 Task: Create Card Investor Meeting in Board Content Promotion to Workspace Business Intelligence. Create Card Onboarding Review in Board Voice of Employee Analysis to Workspace Business Intelligence. Create Card Investor Meeting in Board Voice of Customer Journey Mapping to Workspace Business Intelligence
Action: Mouse moved to (75, 331)
Screenshot: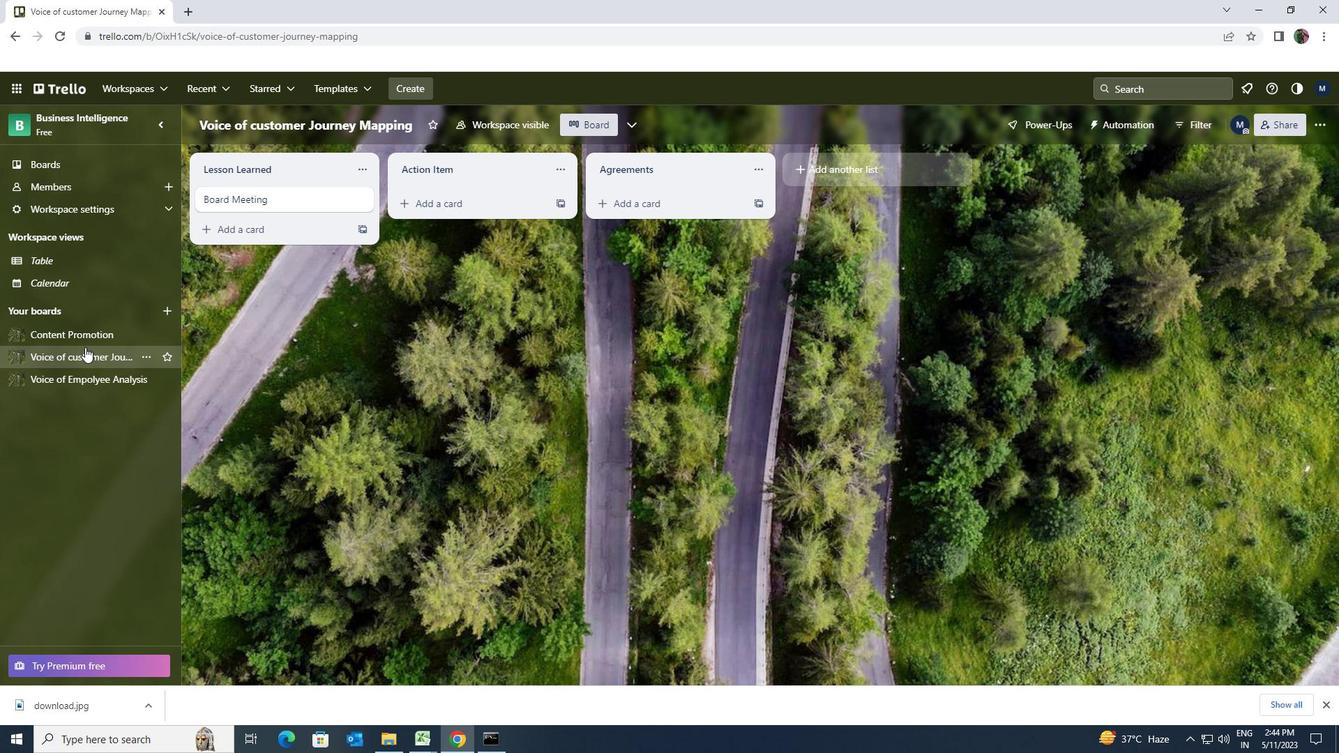 
Action: Mouse pressed left at (75, 331)
Screenshot: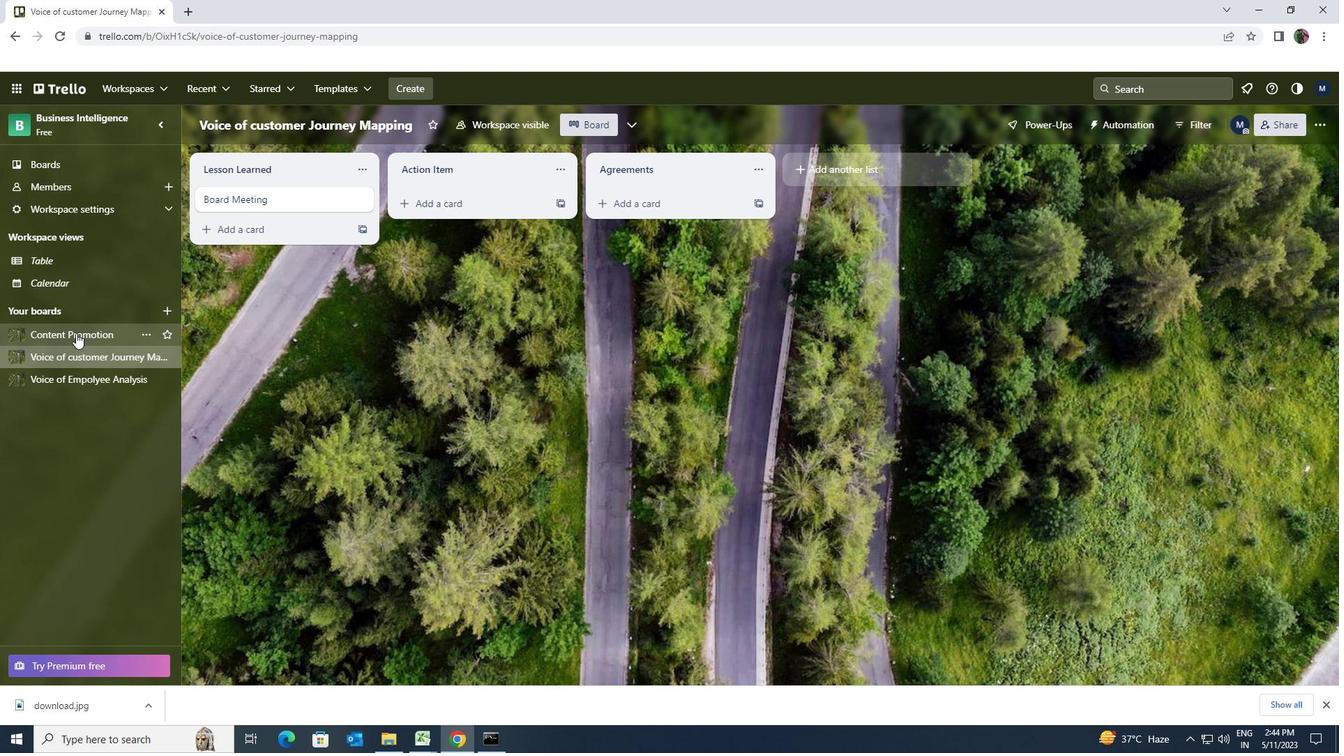 
Action: Mouse moved to (415, 209)
Screenshot: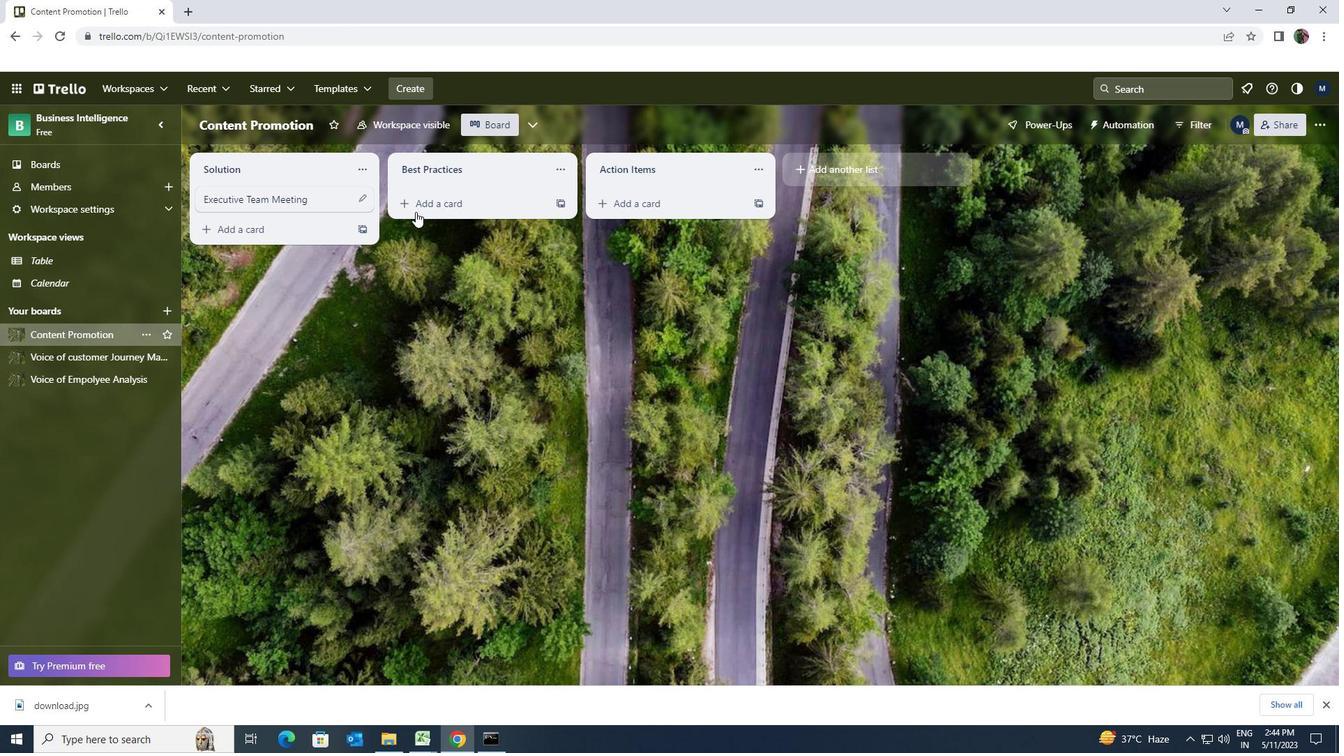 
Action: Mouse pressed left at (415, 209)
Screenshot: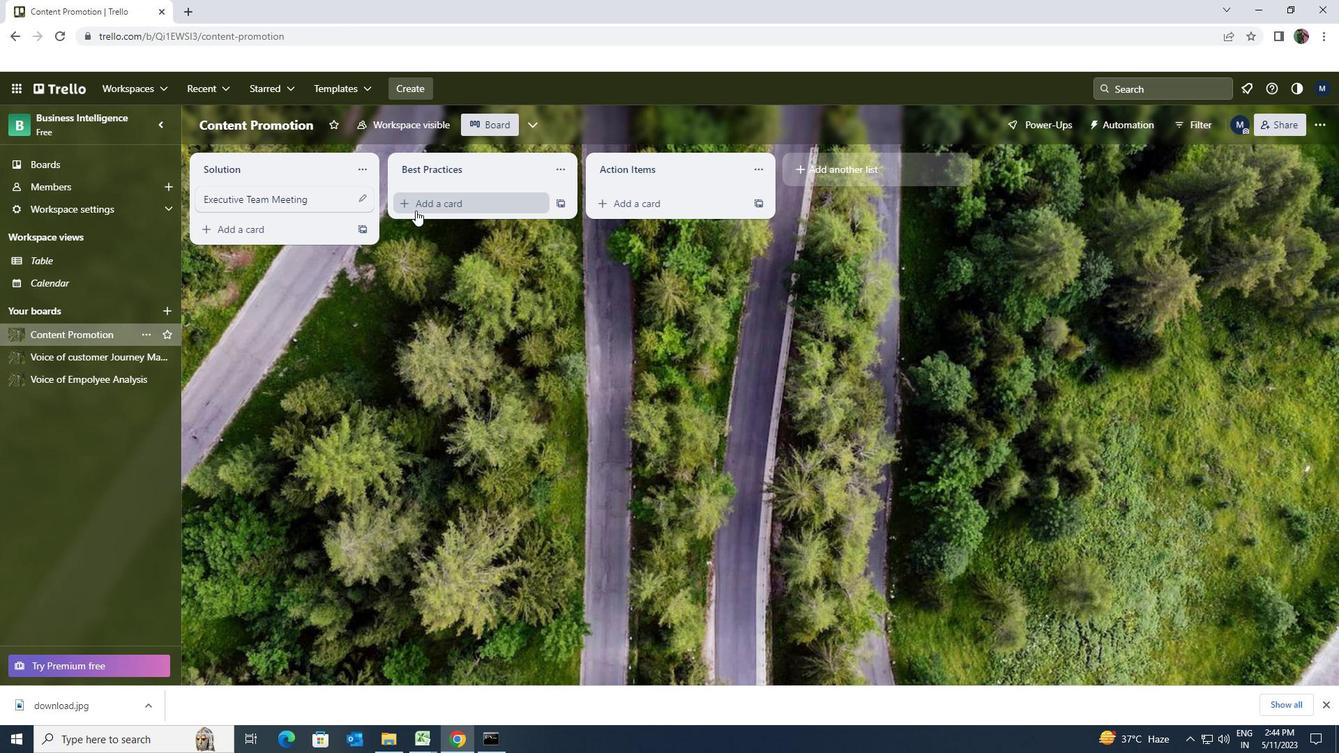 
Action: Key pressed <Key.shift>INVESTOR<Key.space><Key.shift>MEETING
Screenshot: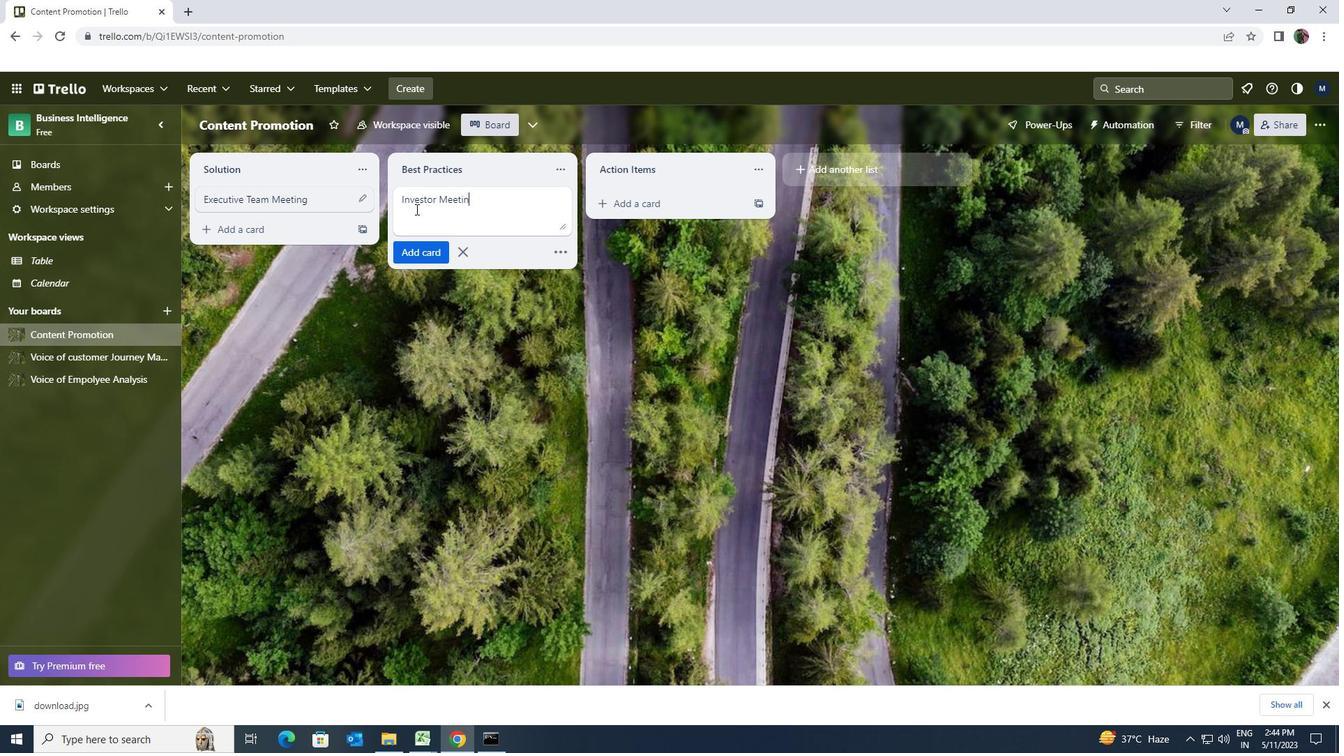
Action: Mouse moved to (426, 251)
Screenshot: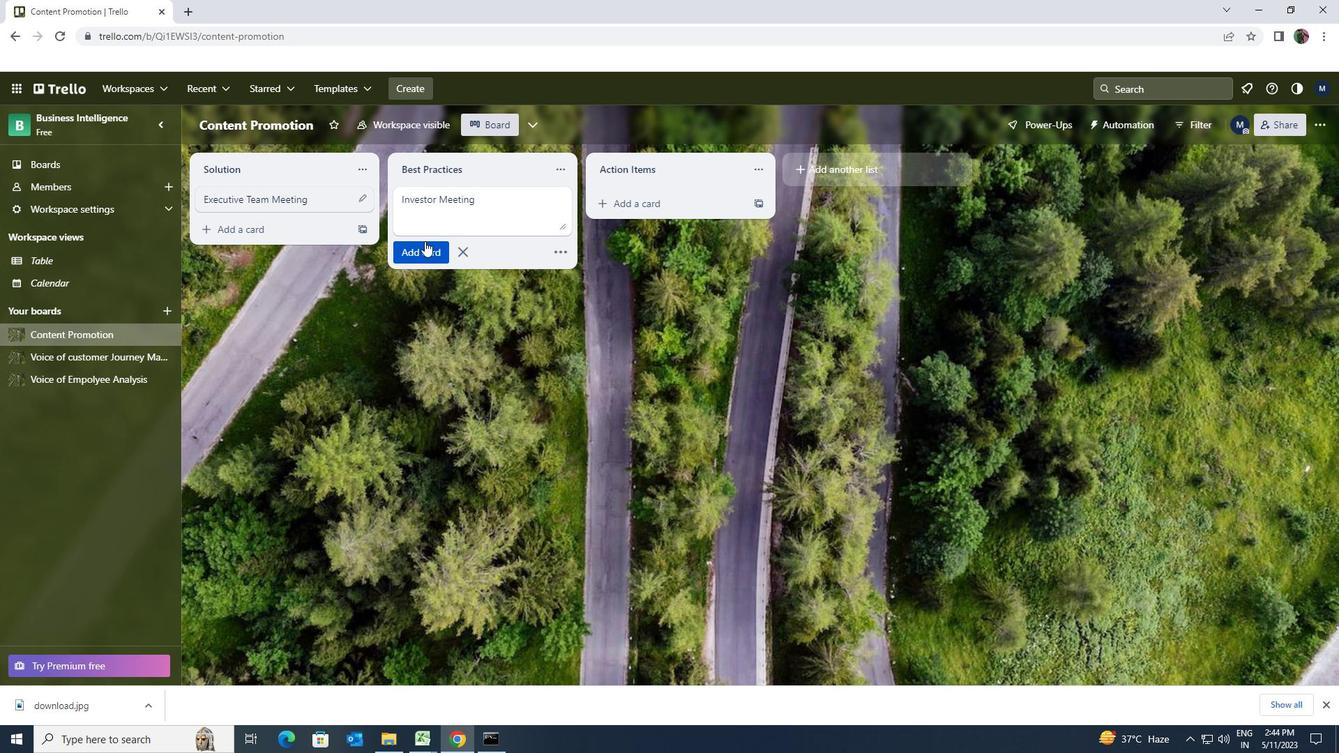 
Action: Mouse pressed left at (426, 251)
Screenshot: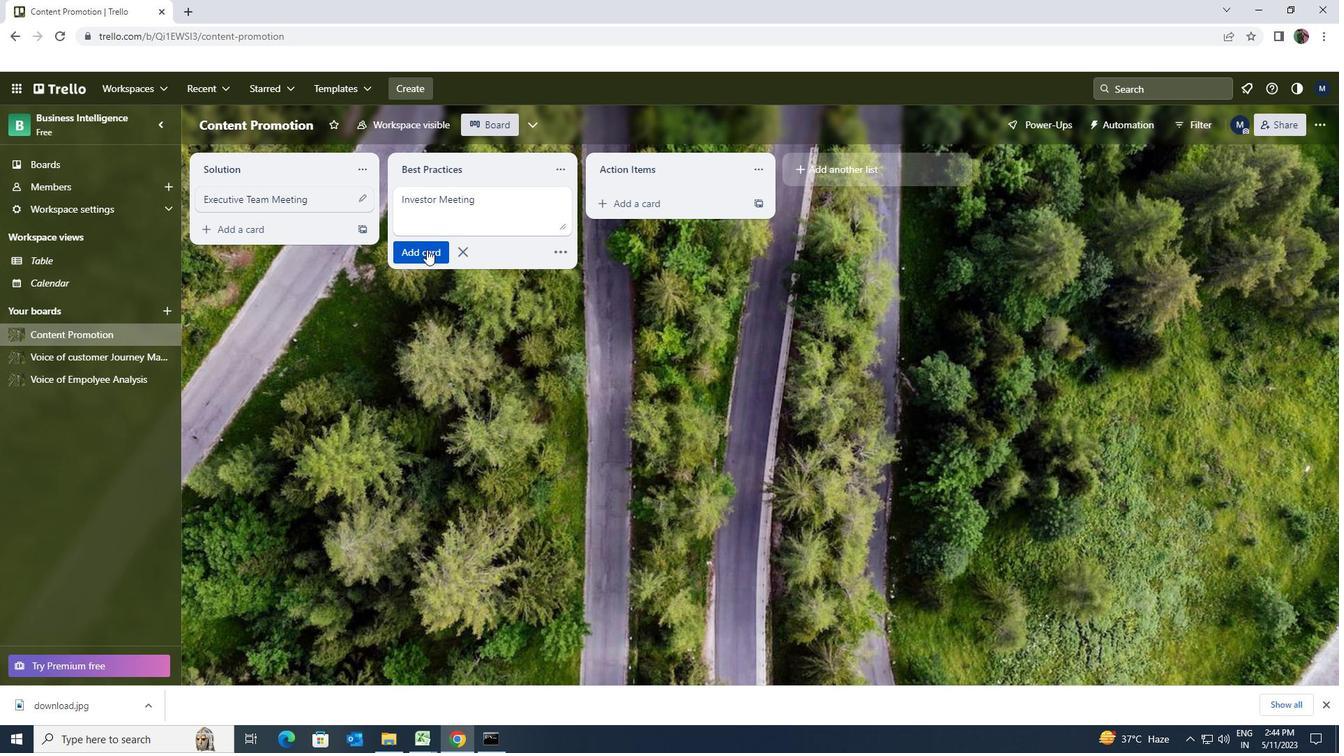 
Action: Mouse moved to (99, 382)
Screenshot: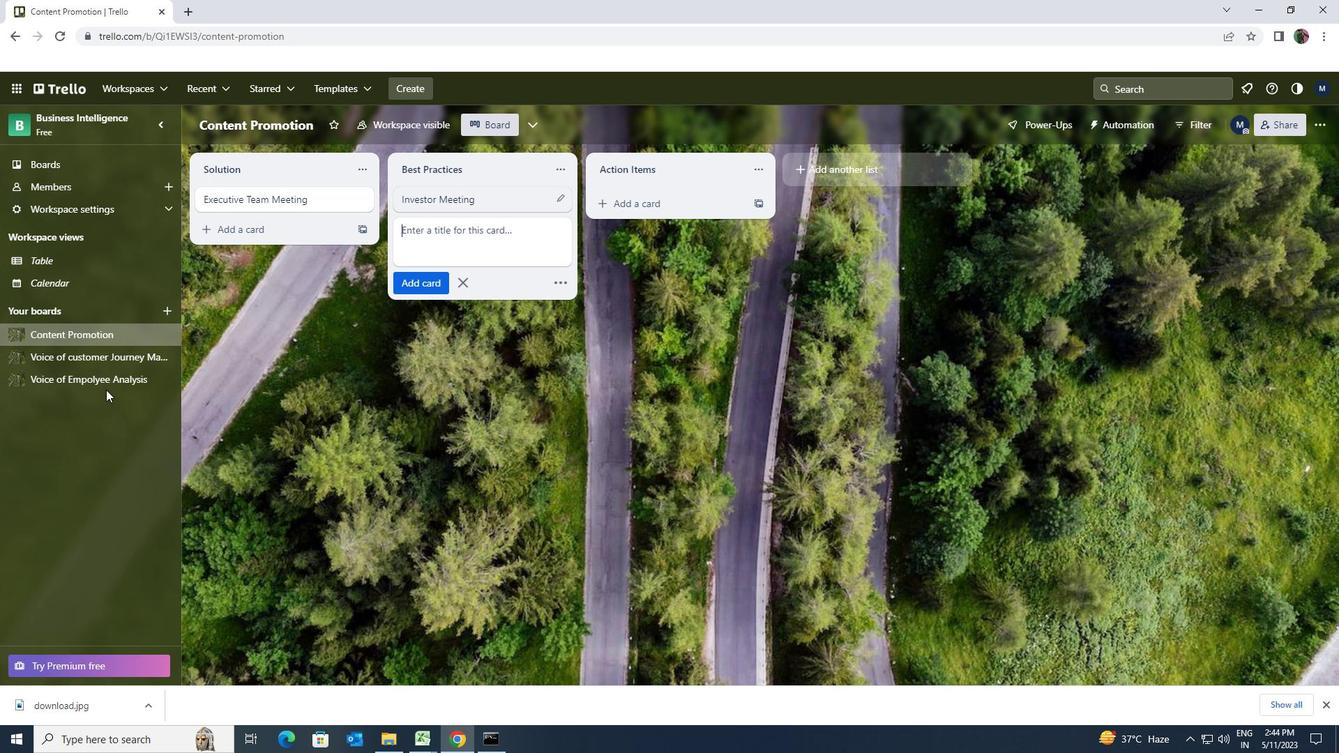
Action: Mouse pressed left at (99, 382)
Screenshot: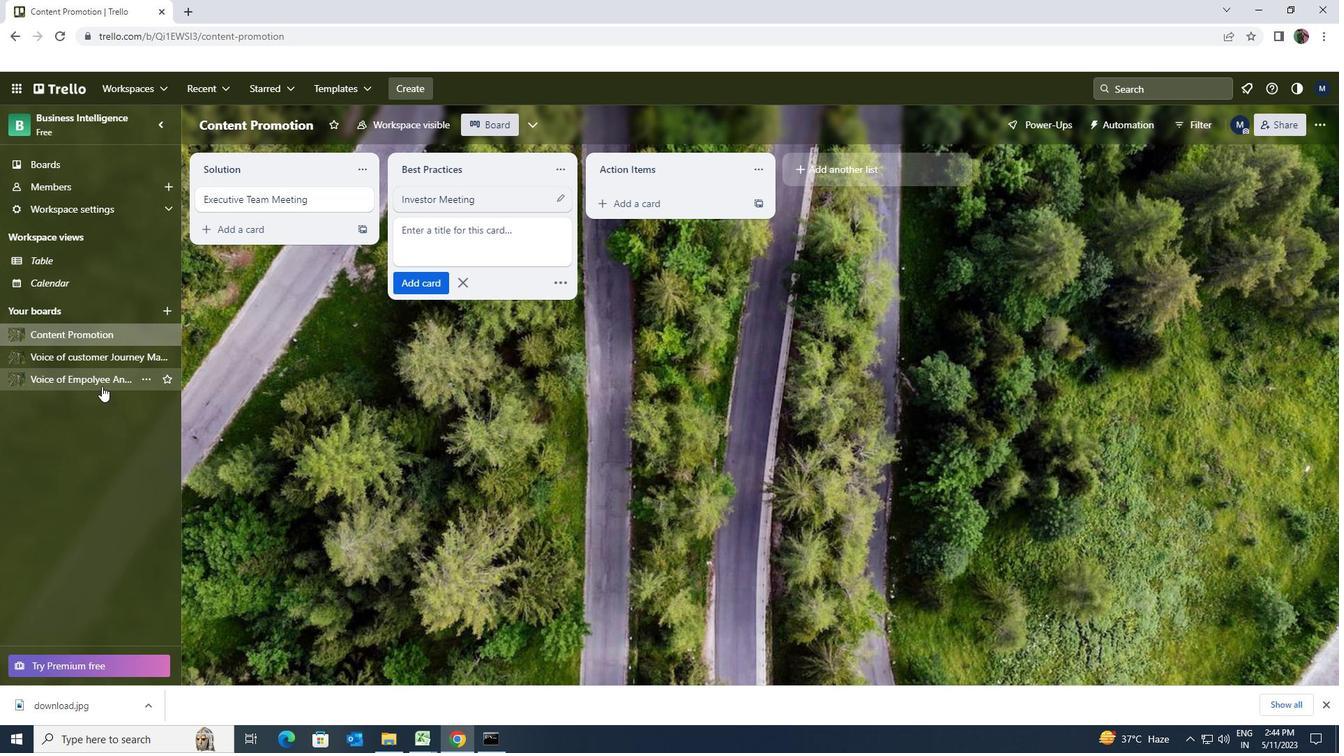 
Action: Mouse moved to (495, 206)
Screenshot: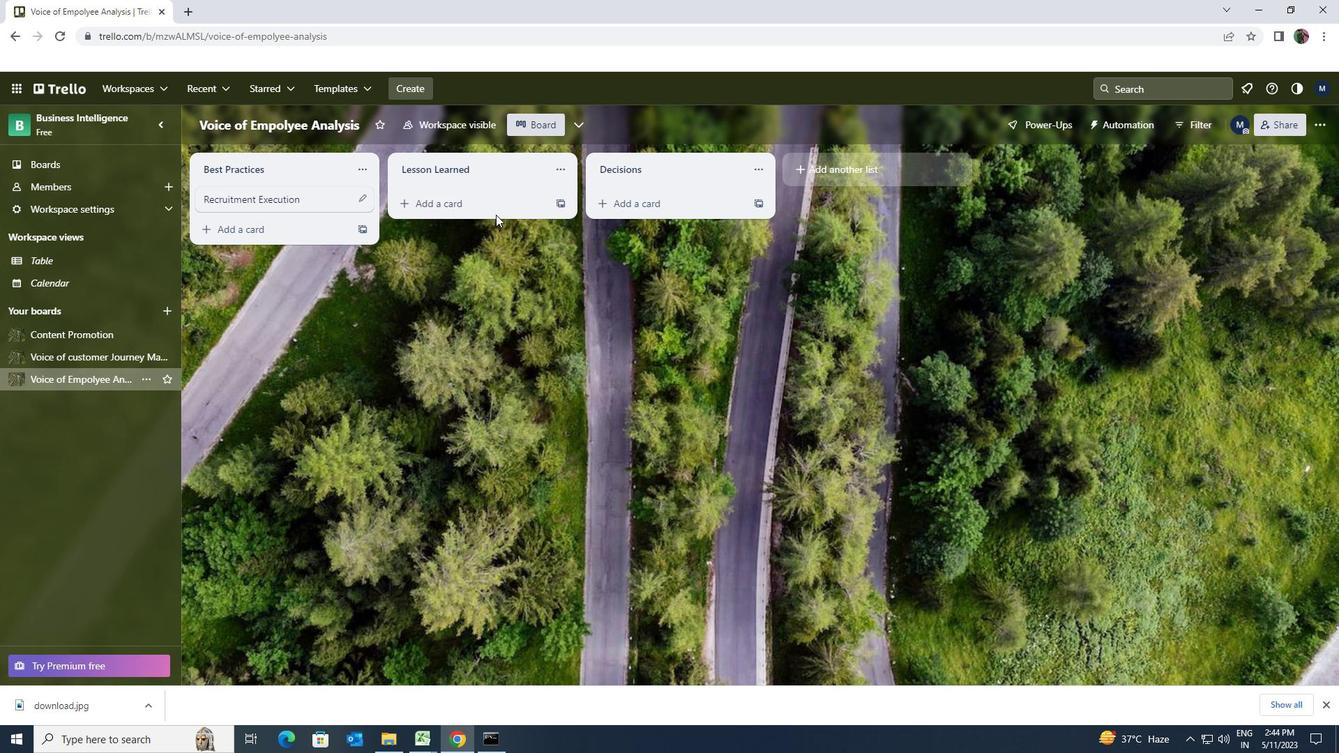 
Action: Mouse pressed left at (495, 206)
Screenshot: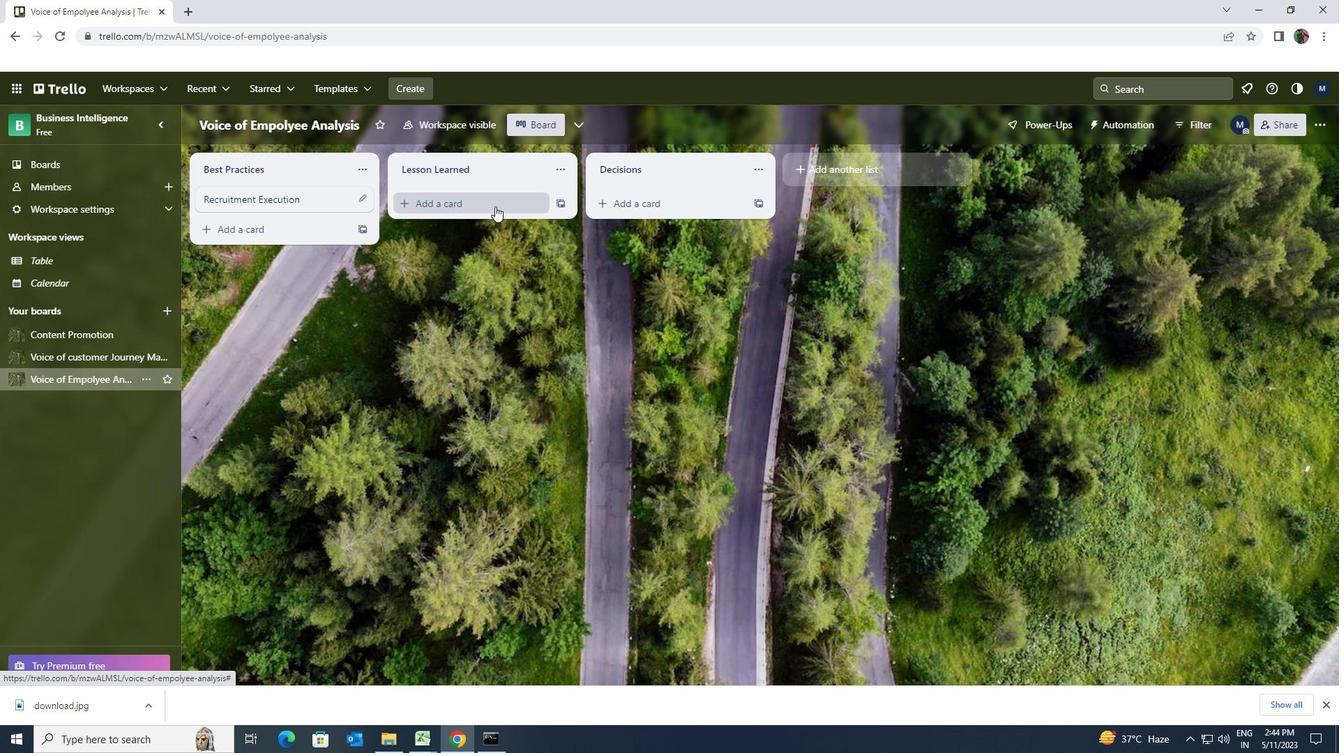 
Action: Key pressed <Key.shift><Key.shift><Key.shift><Key.shift><Key.shift><Key.shift><Key.shift><Key.shift><Key.shift><Key.shift><Key.shift><Key.shift><Key.shift><Key.shift><Key.shift><Key.shift>ONBOARDING<Key.space><Key.shift><Key.shift><Key.shift><Key.shift><Key.shift><Key.shift>REVIEW
Screenshot: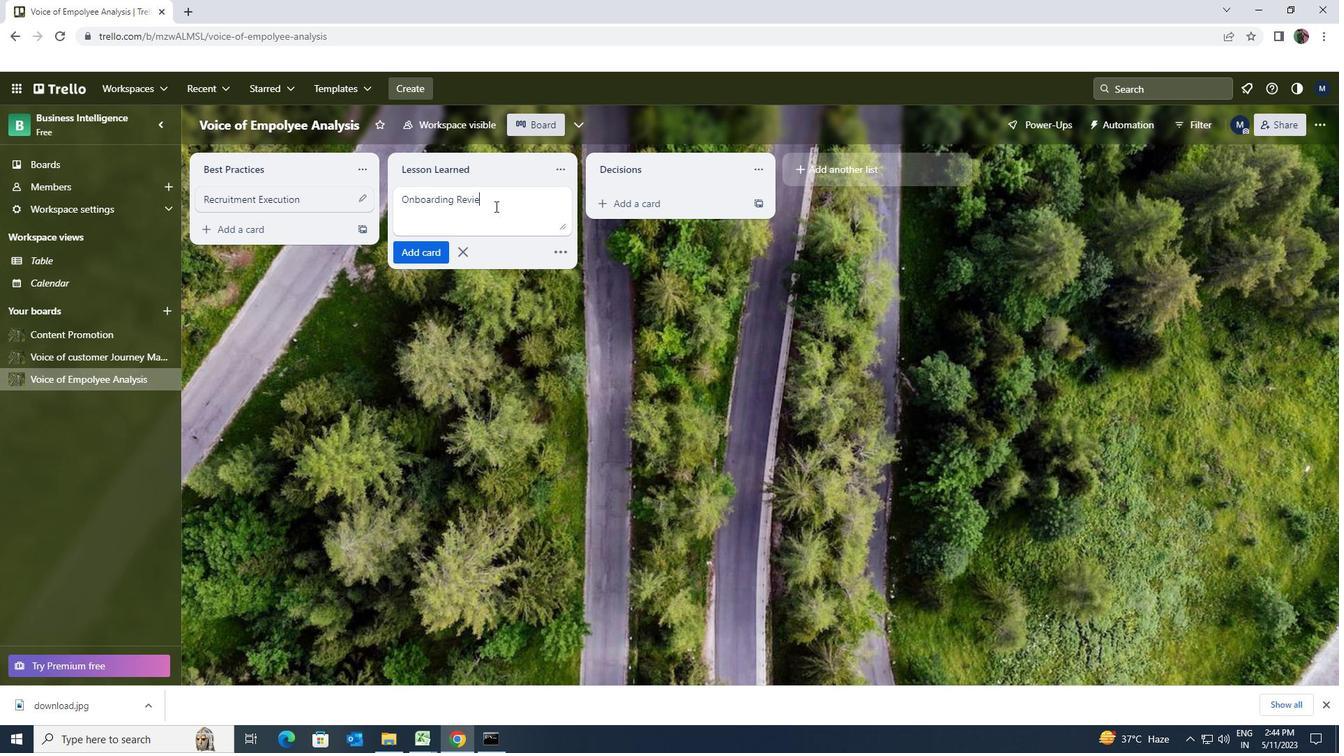 
Action: Mouse moved to (430, 253)
Screenshot: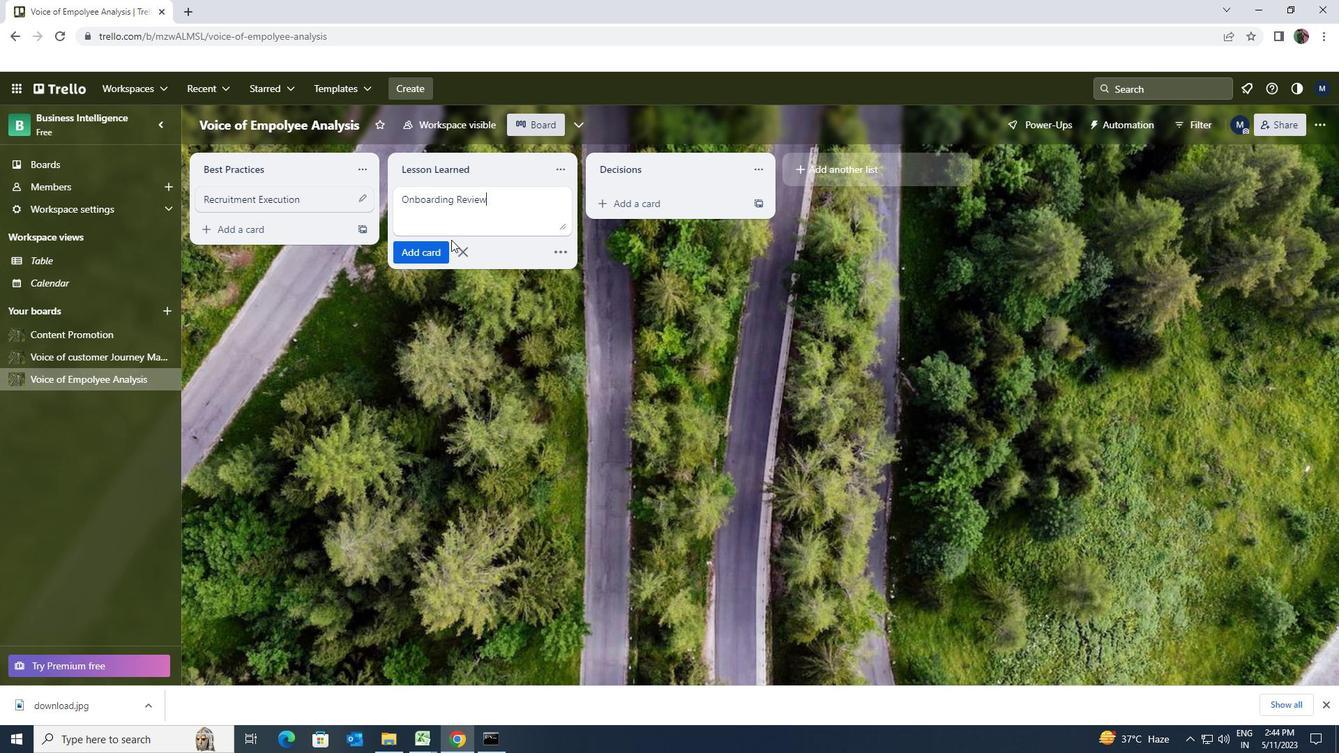 
Action: Mouse pressed left at (430, 253)
Screenshot: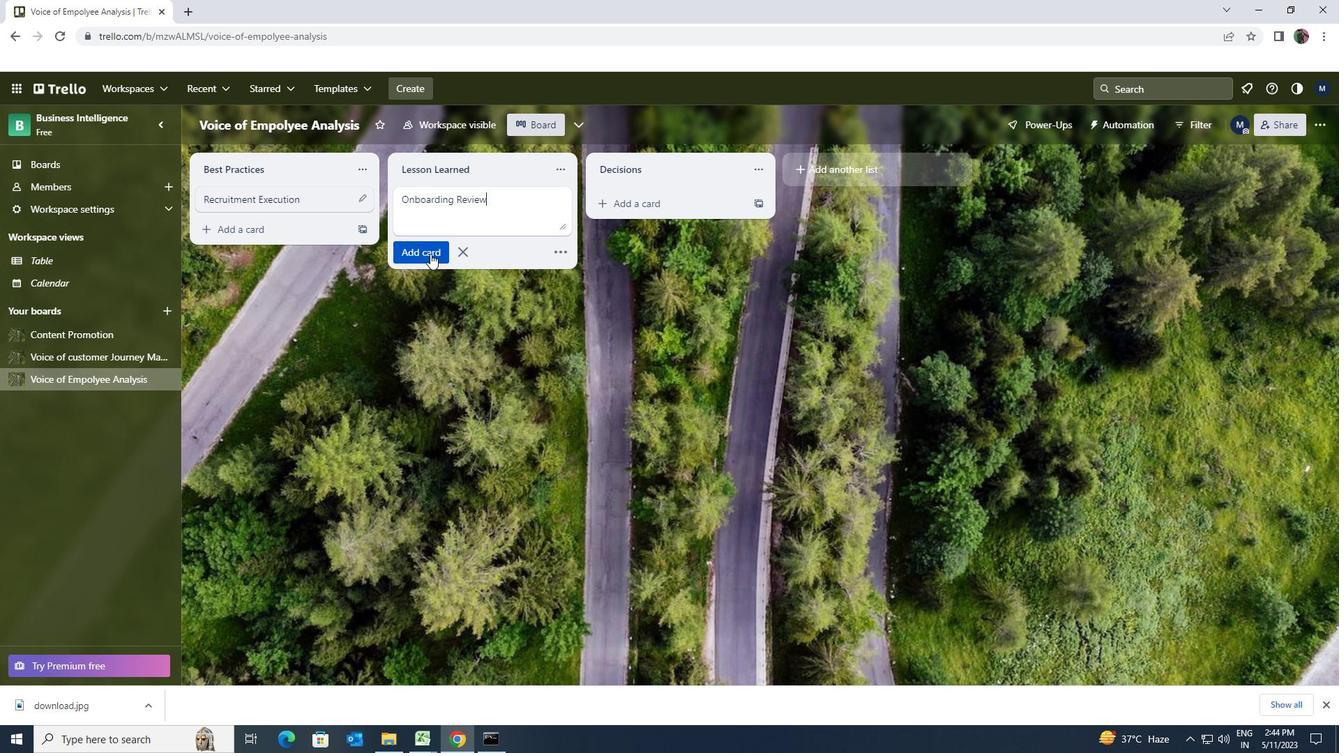 
Action: Mouse moved to (113, 356)
Screenshot: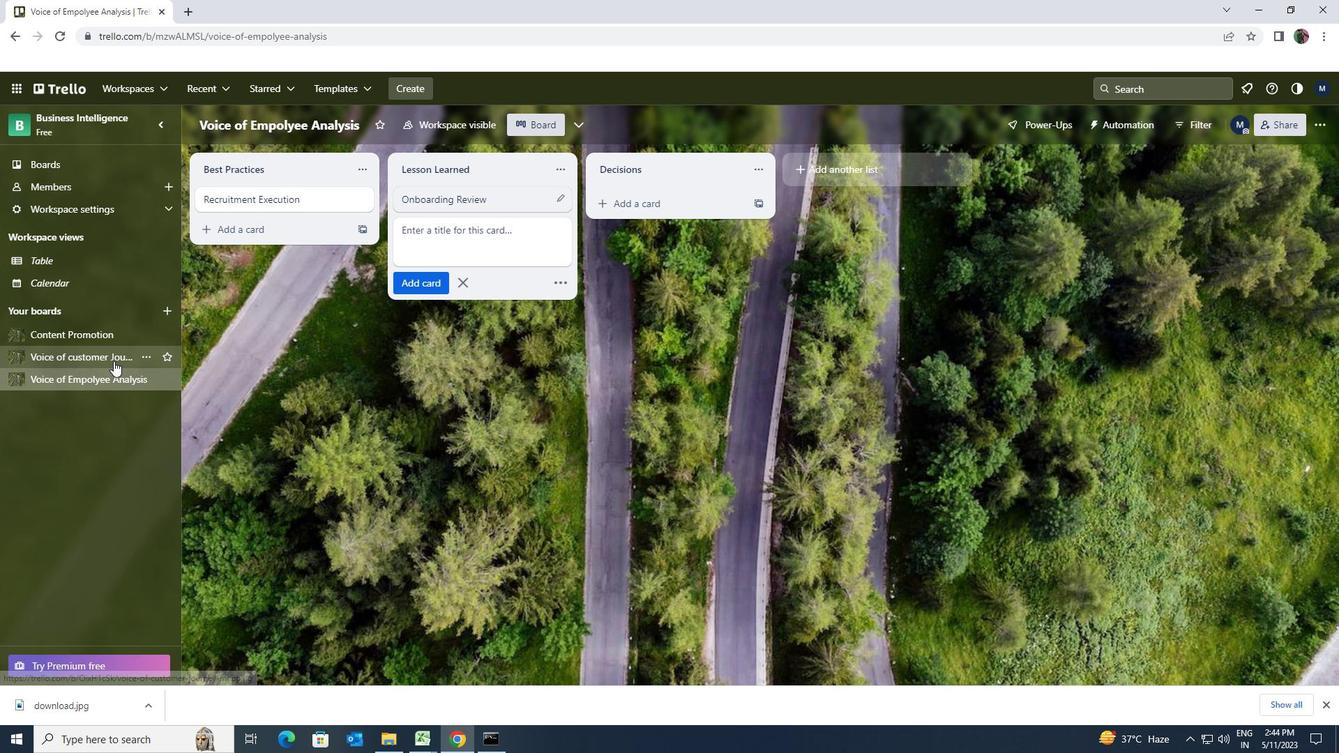
Action: Mouse pressed left at (113, 356)
Screenshot: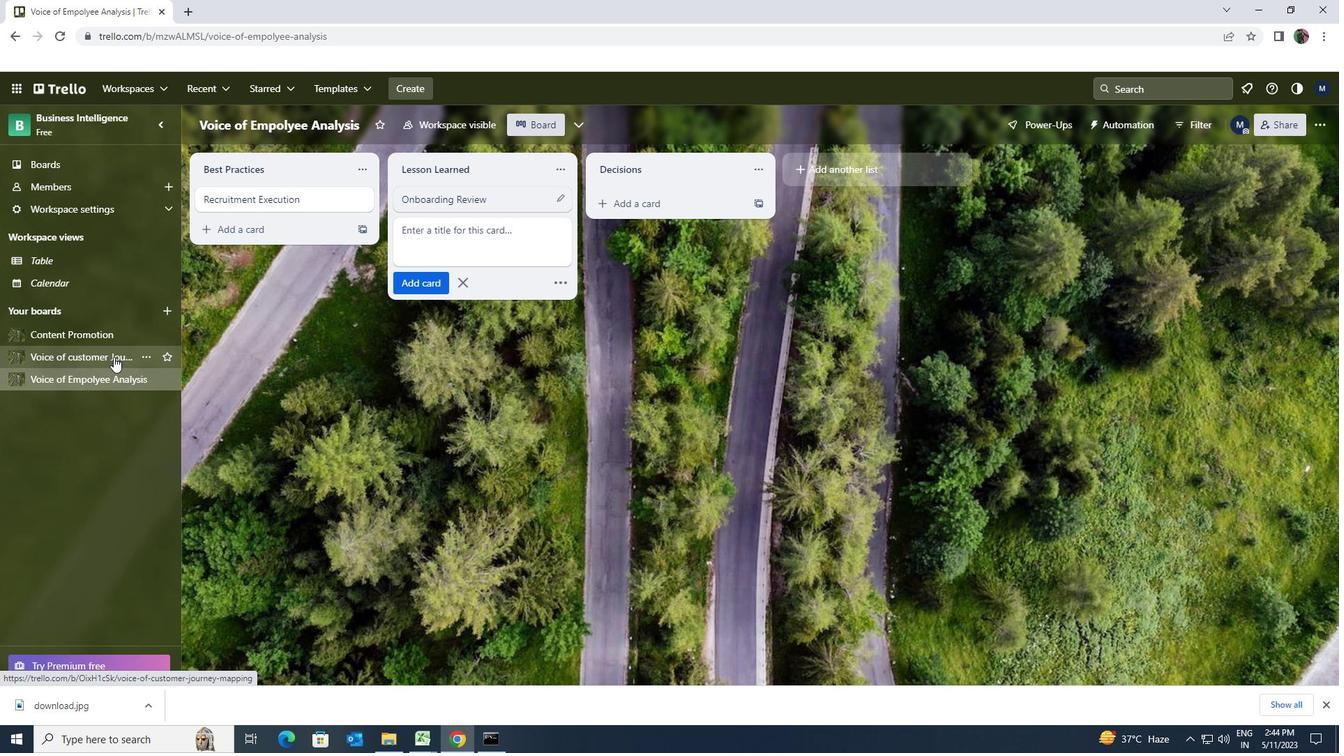 
Action: Mouse moved to (420, 206)
Screenshot: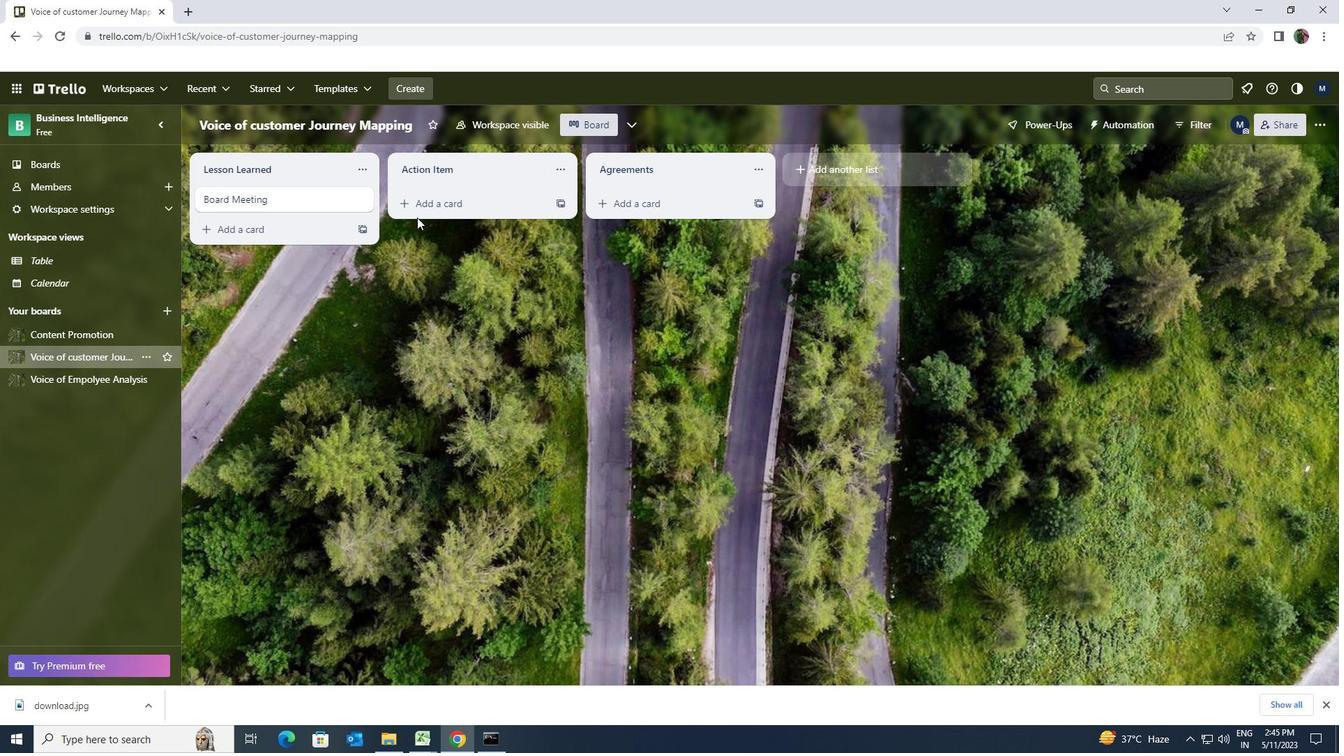 
Action: Mouse pressed left at (420, 206)
Screenshot: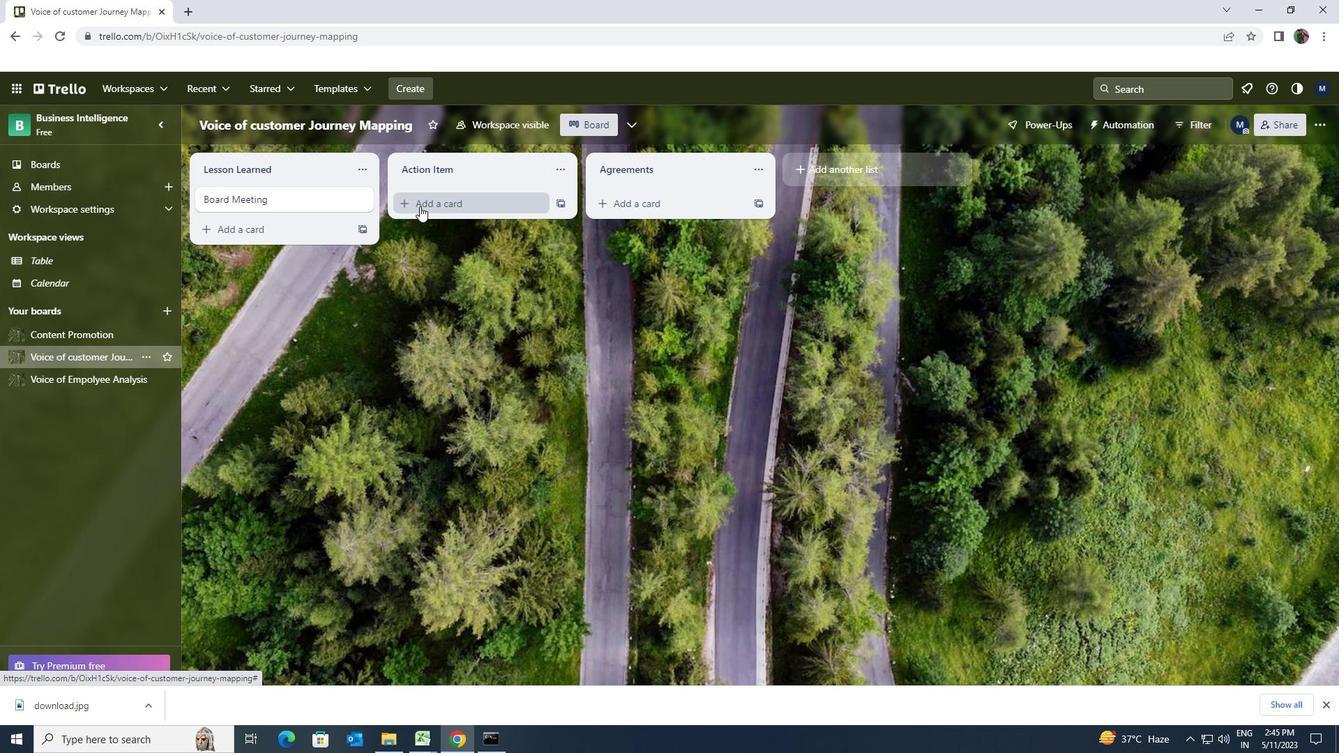 
Action: Key pressed <Key.shift><Key.shift><Key.shift><Key.shift><Key.shift><Key.shift><Key.shift><Key.shift><Key.shift><Key.shift><Key.shift><Key.shift><Key.shift><Key.shift><Key.shift><Key.shift><Key.shift><Key.shift><Key.shift><Key.shift><Key.shift><Key.shift><Key.shift><Key.shift><Key.shift><Key.shift><Key.shift><Key.shift><Key.shift><Key.shift><Key.shift><Key.shift><Key.shift><Key.shift><Key.shift><Key.shift><Key.shift><Key.shift><Key.shift><Key.shift><Key.shift><Key.shift><Key.shift><Key.shift><Key.shift><Key.shift><Key.shift><Key.shift><Key.shift><Key.shift><Key.shift><Key.shift><Key.shift><Key.shift>INVESTOR<Key.space><Key.shift>MEETING
Screenshot: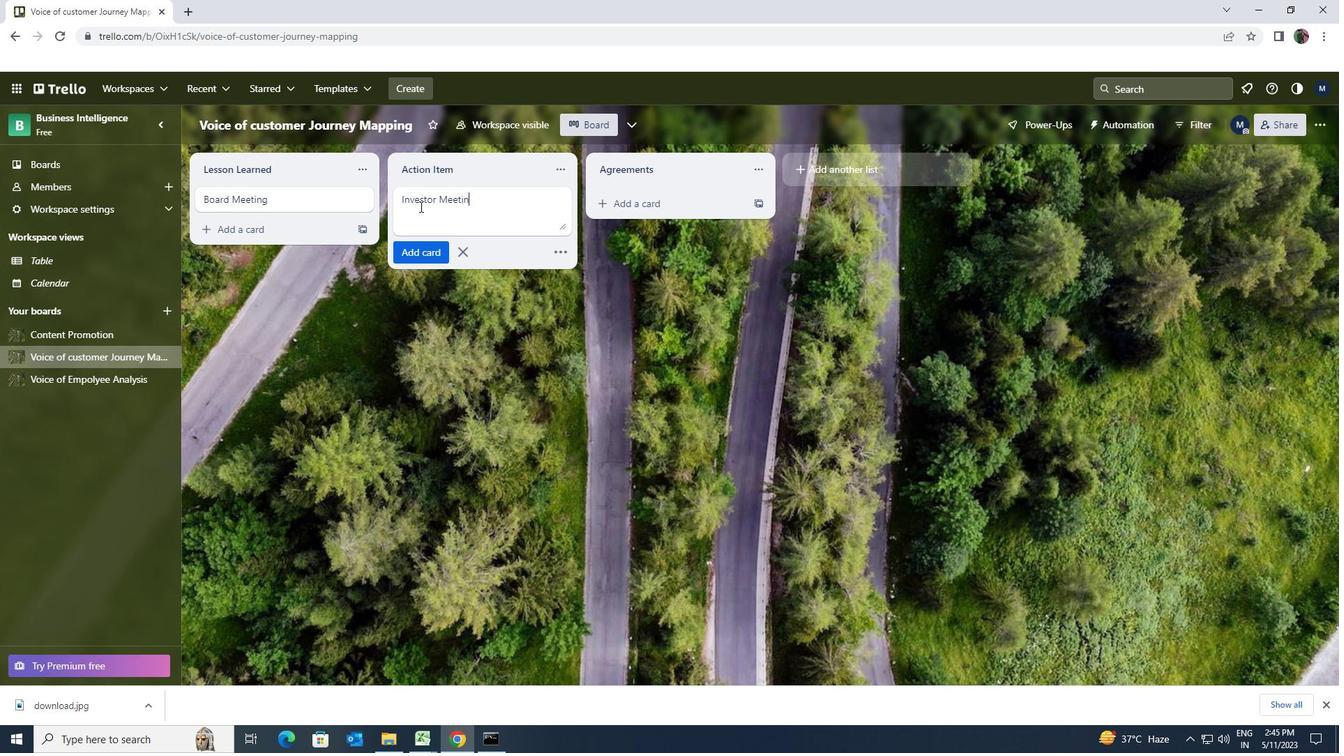 
Action: Mouse moved to (430, 253)
Screenshot: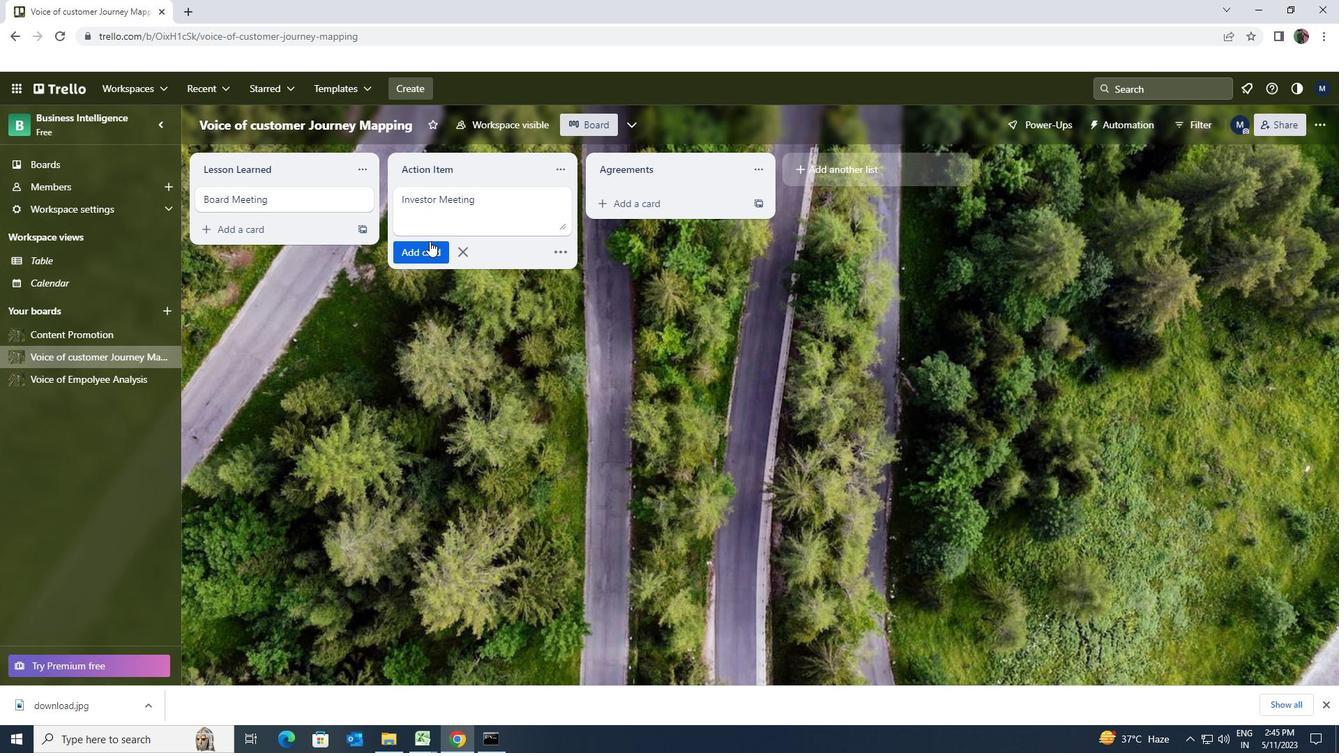 
Action: Mouse pressed left at (430, 253)
Screenshot: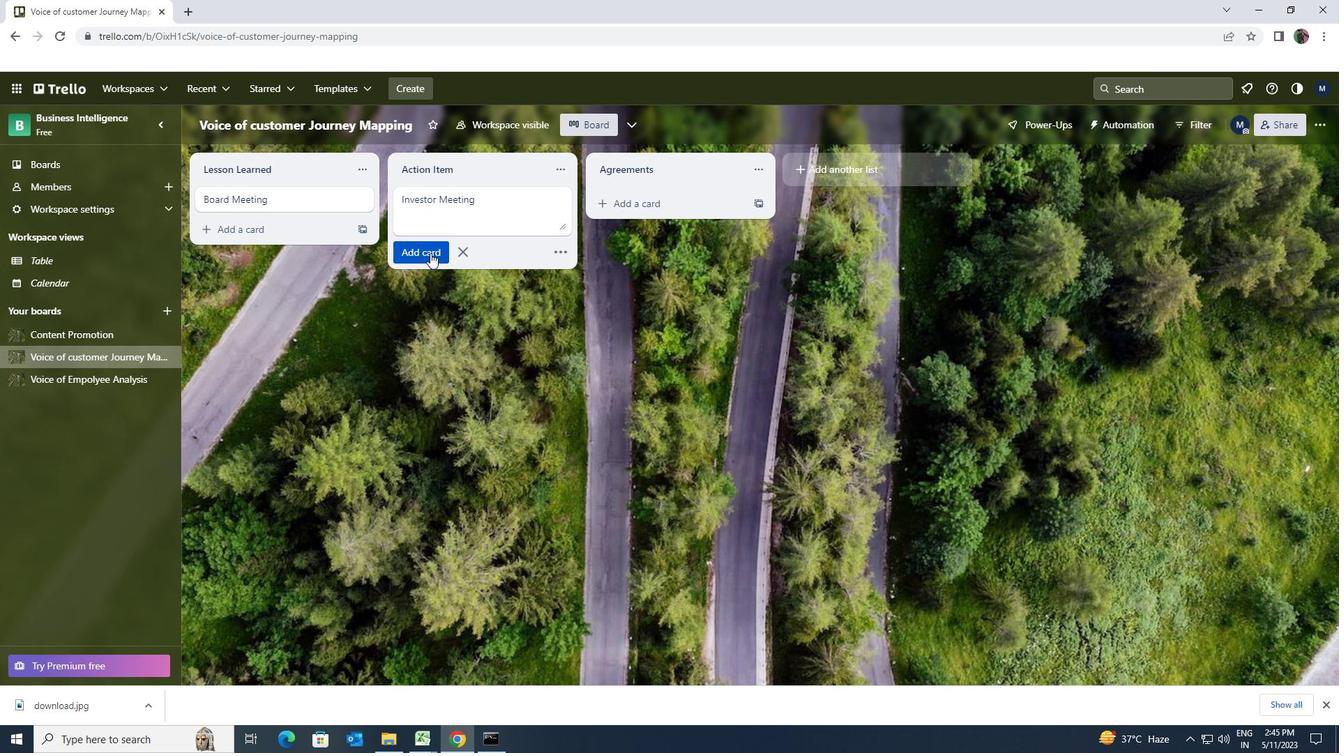 
Action: Mouse moved to (430, 253)
Screenshot: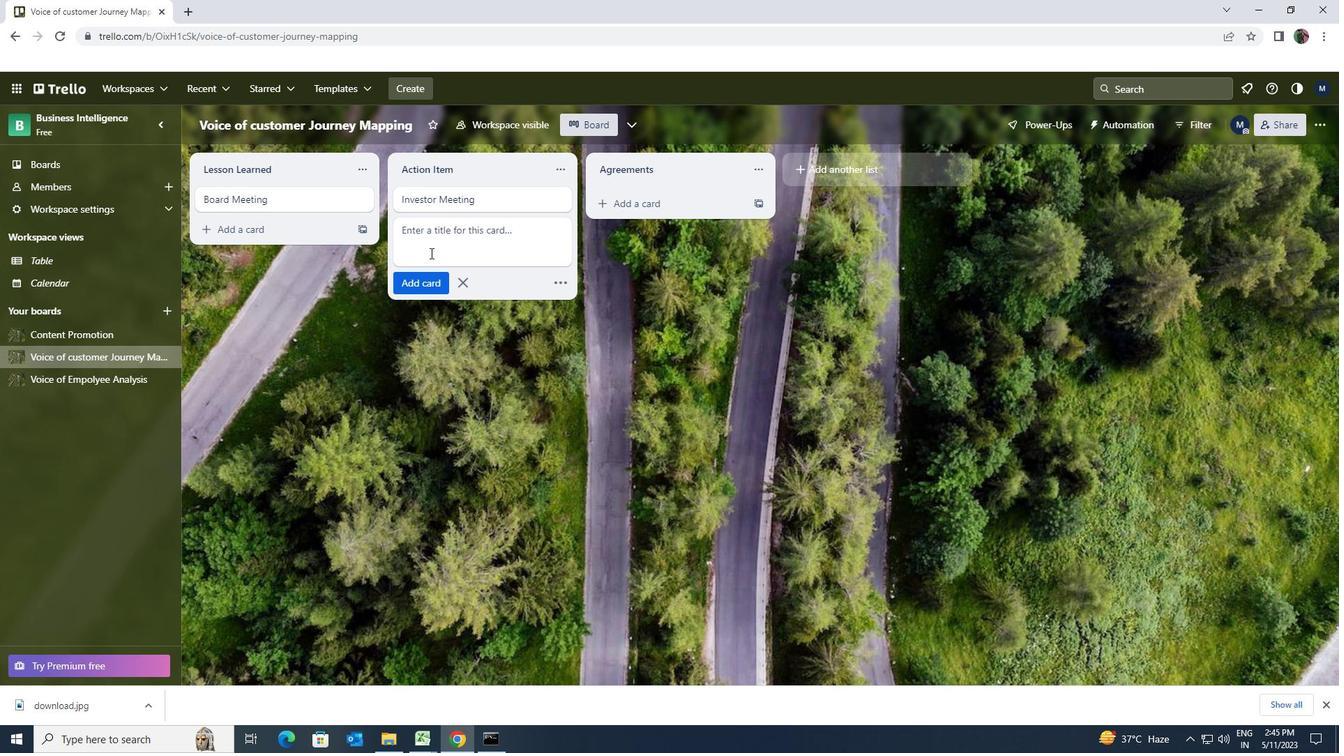 
